 Task: Reply All to email with the signature Charlotte Hill with the subject 'Request for a recommendation' from softage.1@softage.net with the message 'I would like to request a meeting to discuss the new team-building activities.'
Action: Mouse moved to (1332, 216)
Screenshot: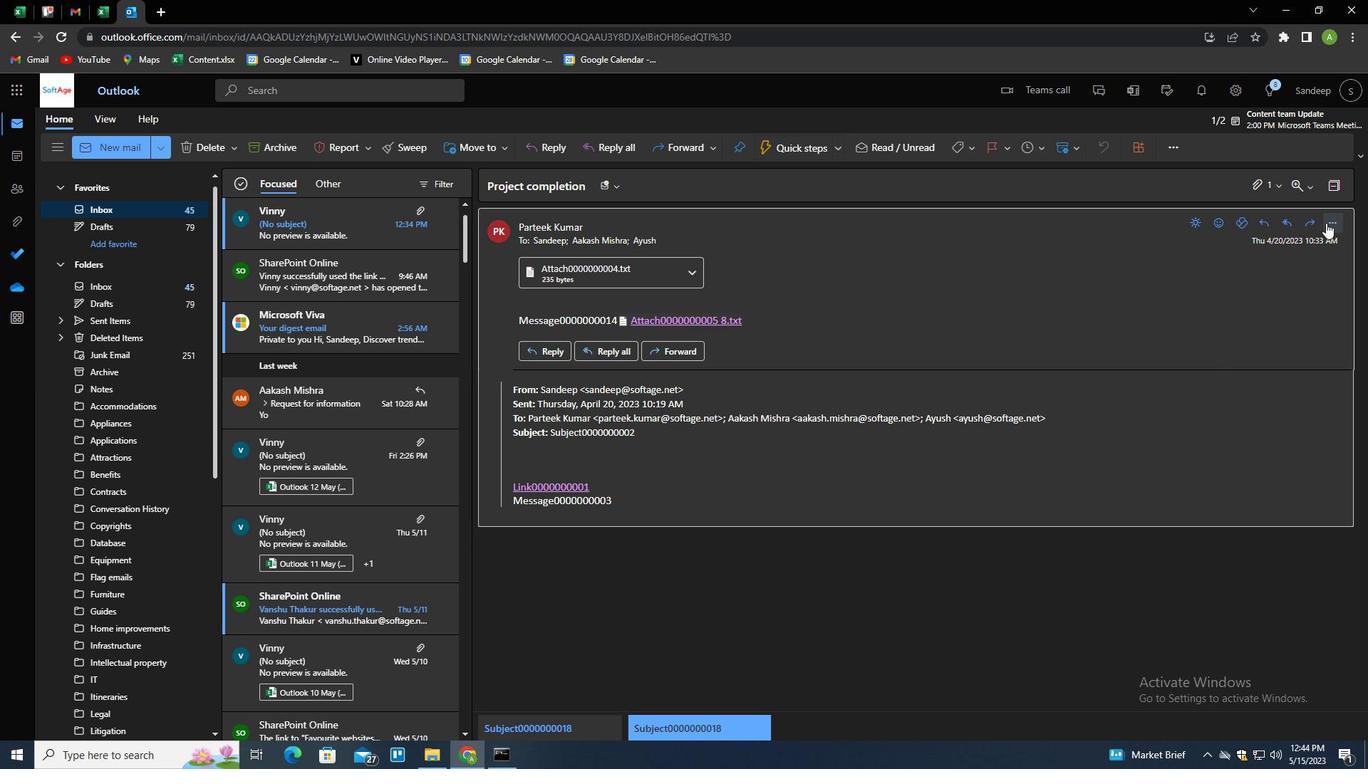 
Action: Mouse pressed left at (1332, 216)
Screenshot: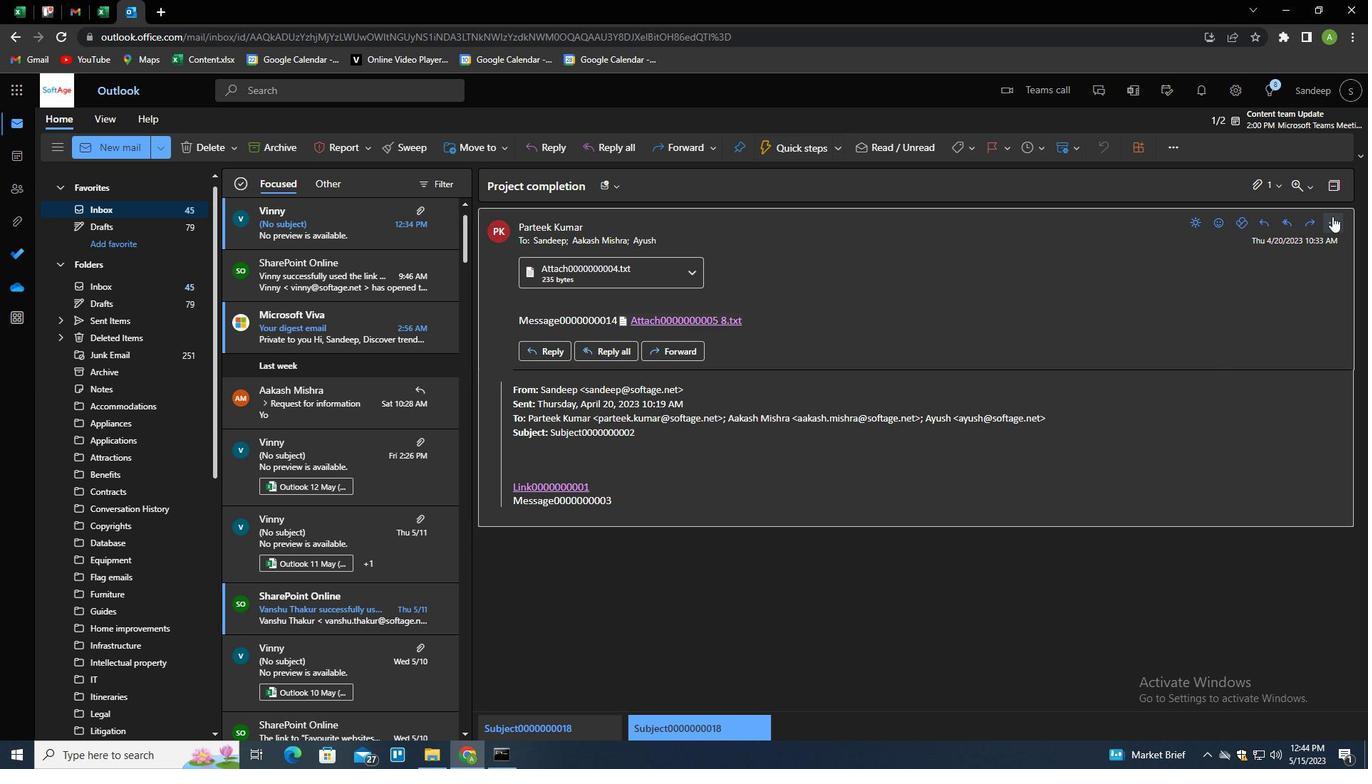 
Action: Mouse moved to (1264, 269)
Screenshot: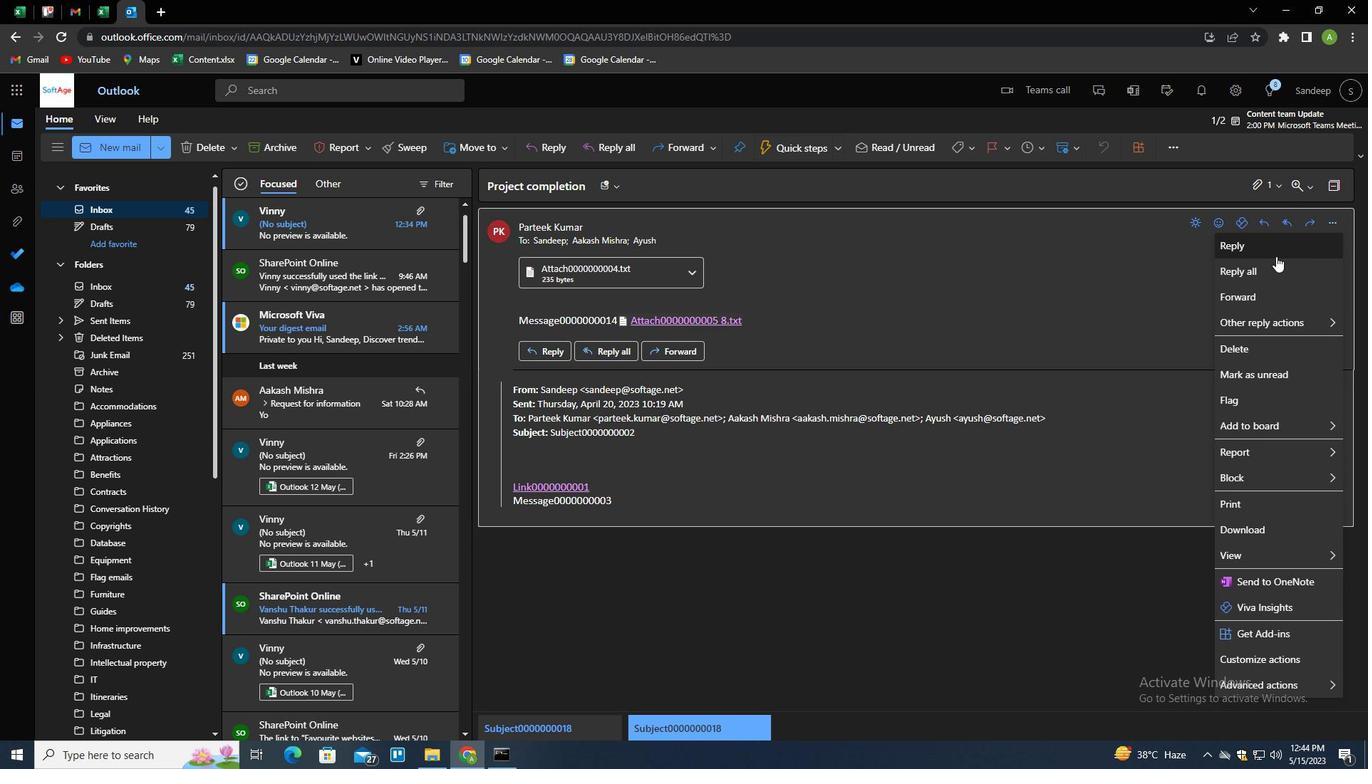 
Action: Mouse pressed left at (1264, 269)
Screenshot: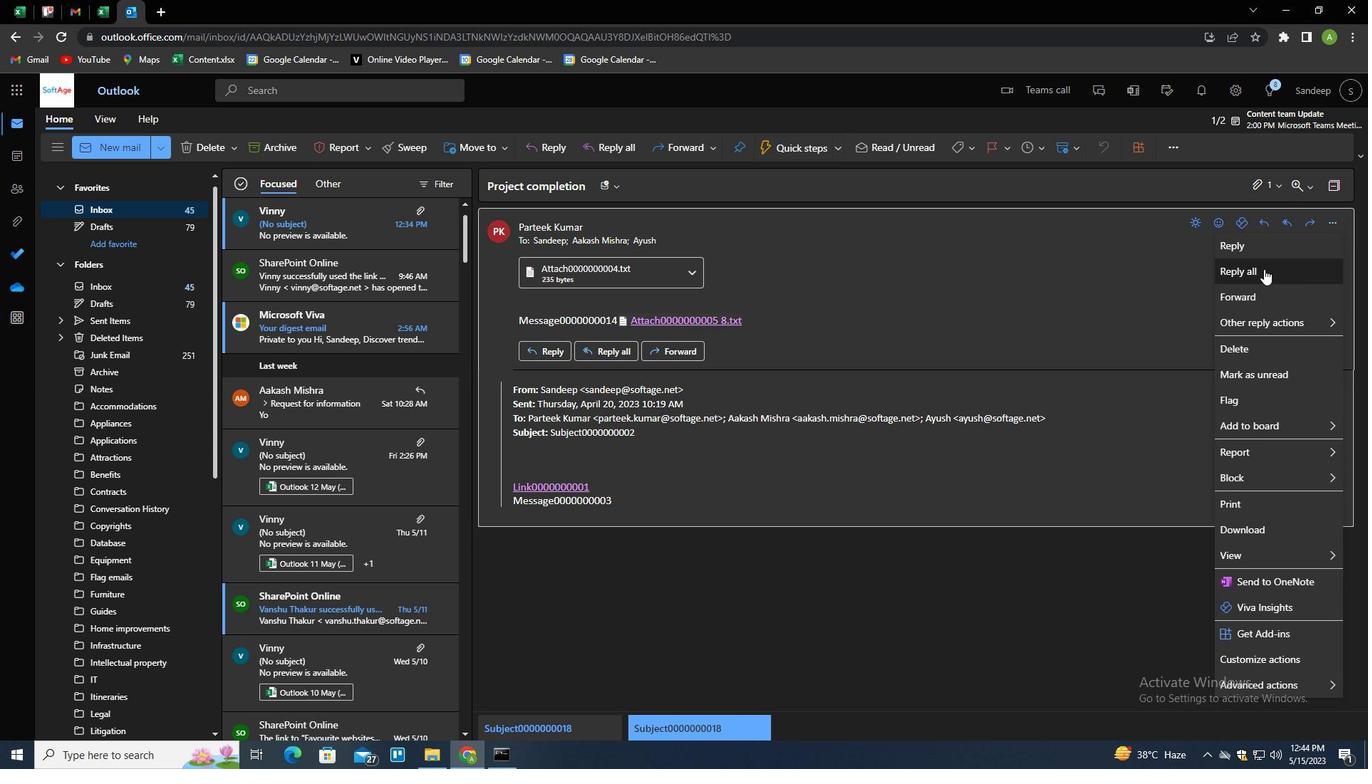
Action: Mouse moved to (963, 146)
Screenshot: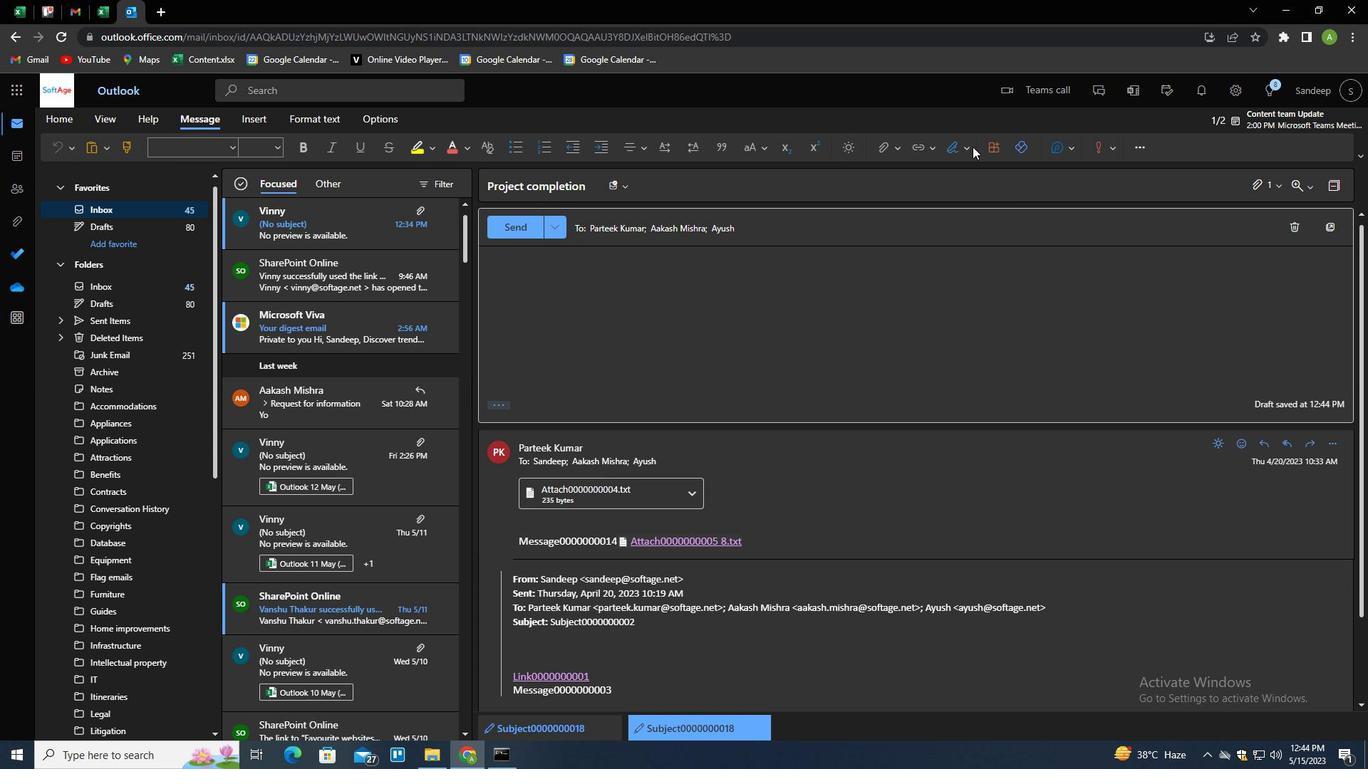 
Action: Mouse pressed left at (963, 146)
Screenshot: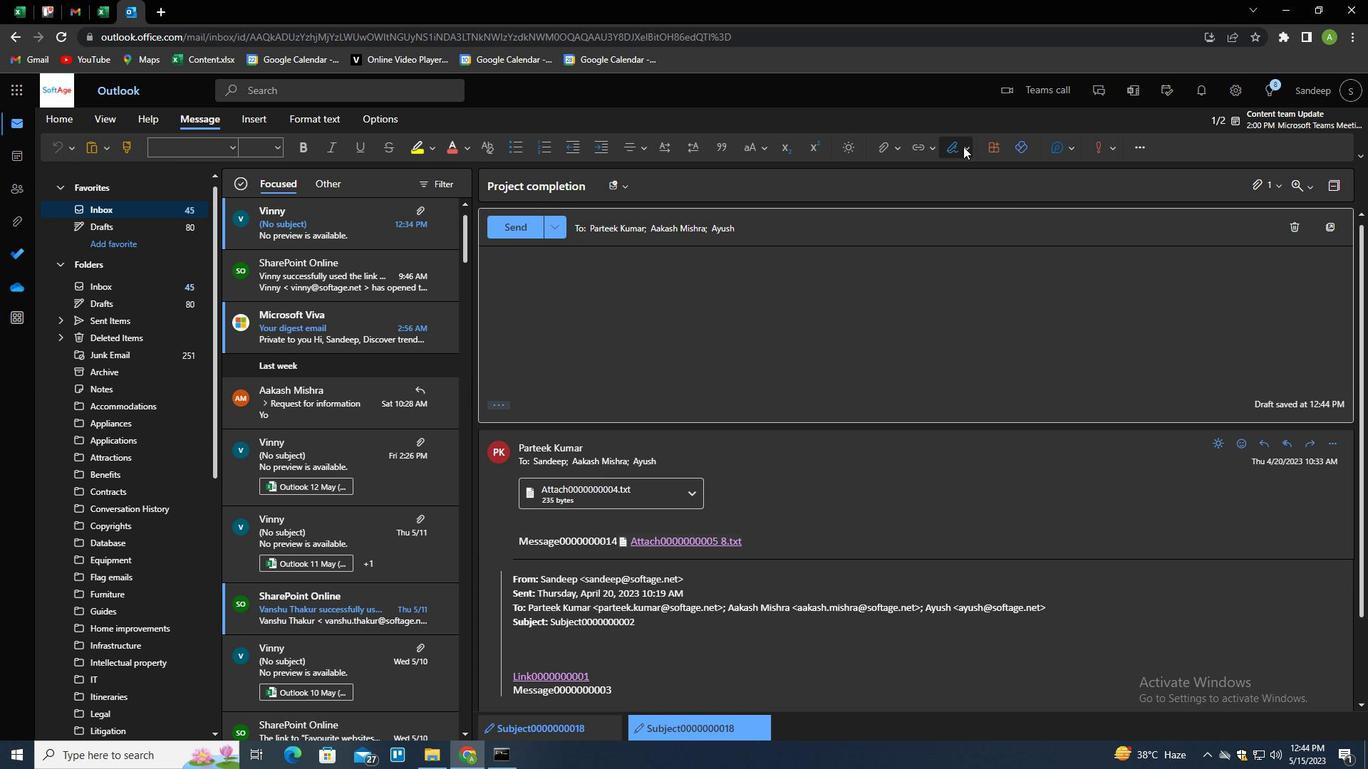 
Action: Mouse moved to (939, 203)
Screenshot: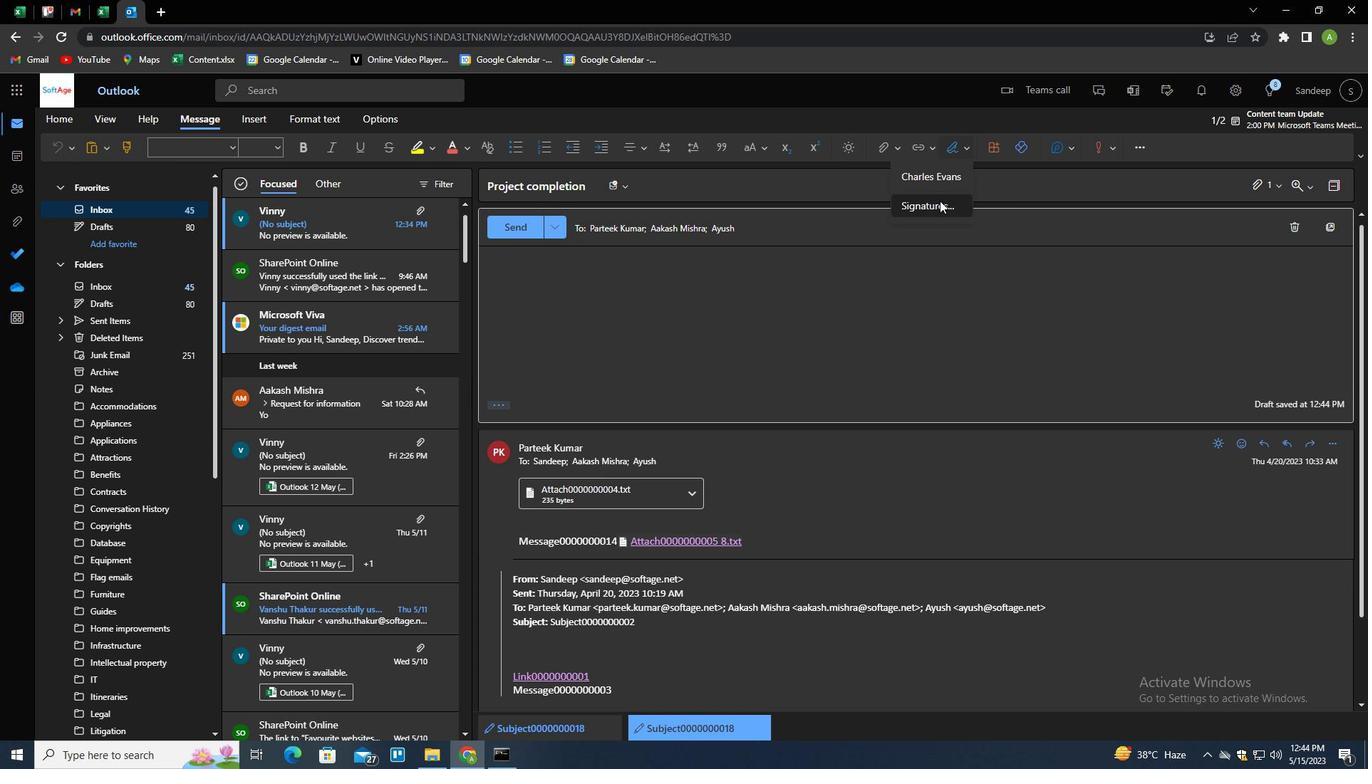 
Action: Mouse pressed left at (939, 203)
Screenshot: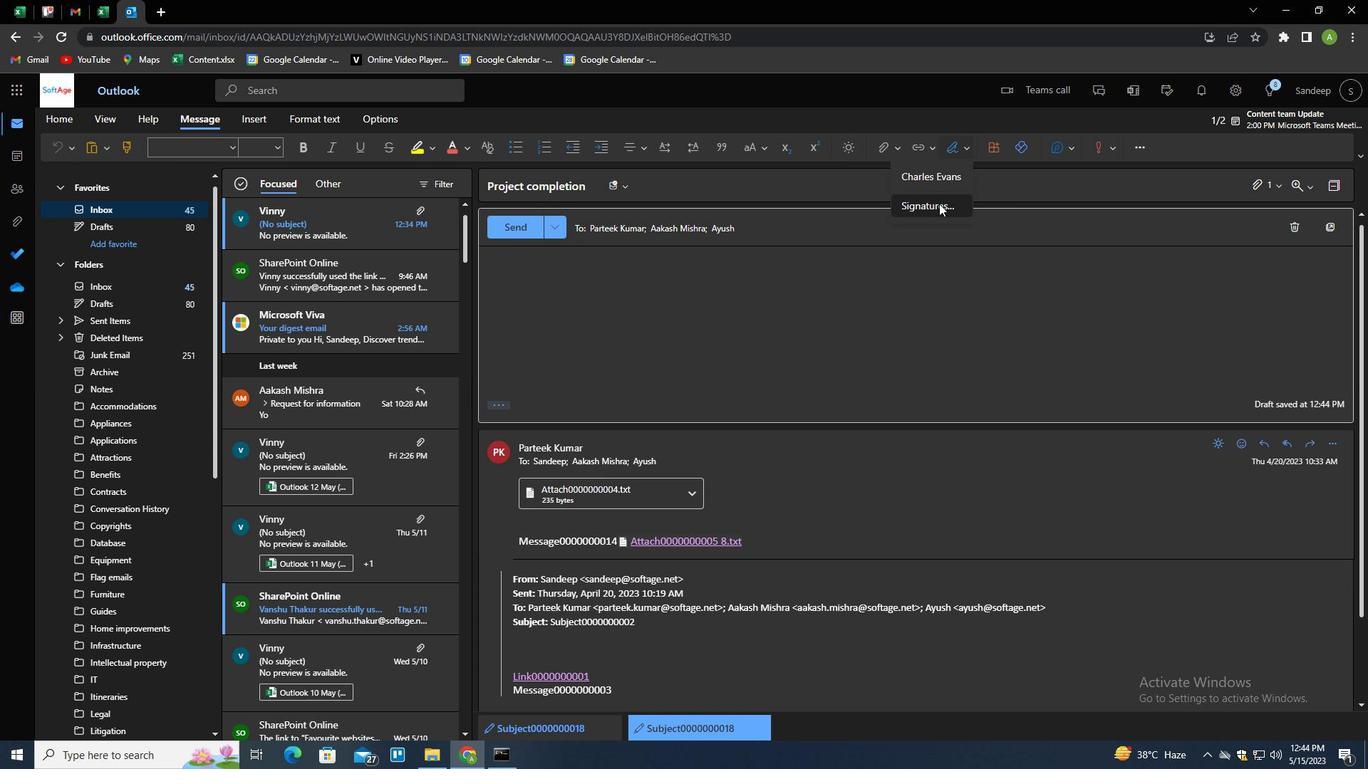 
Action: Mouse moved to (964, 257)
Screenshot: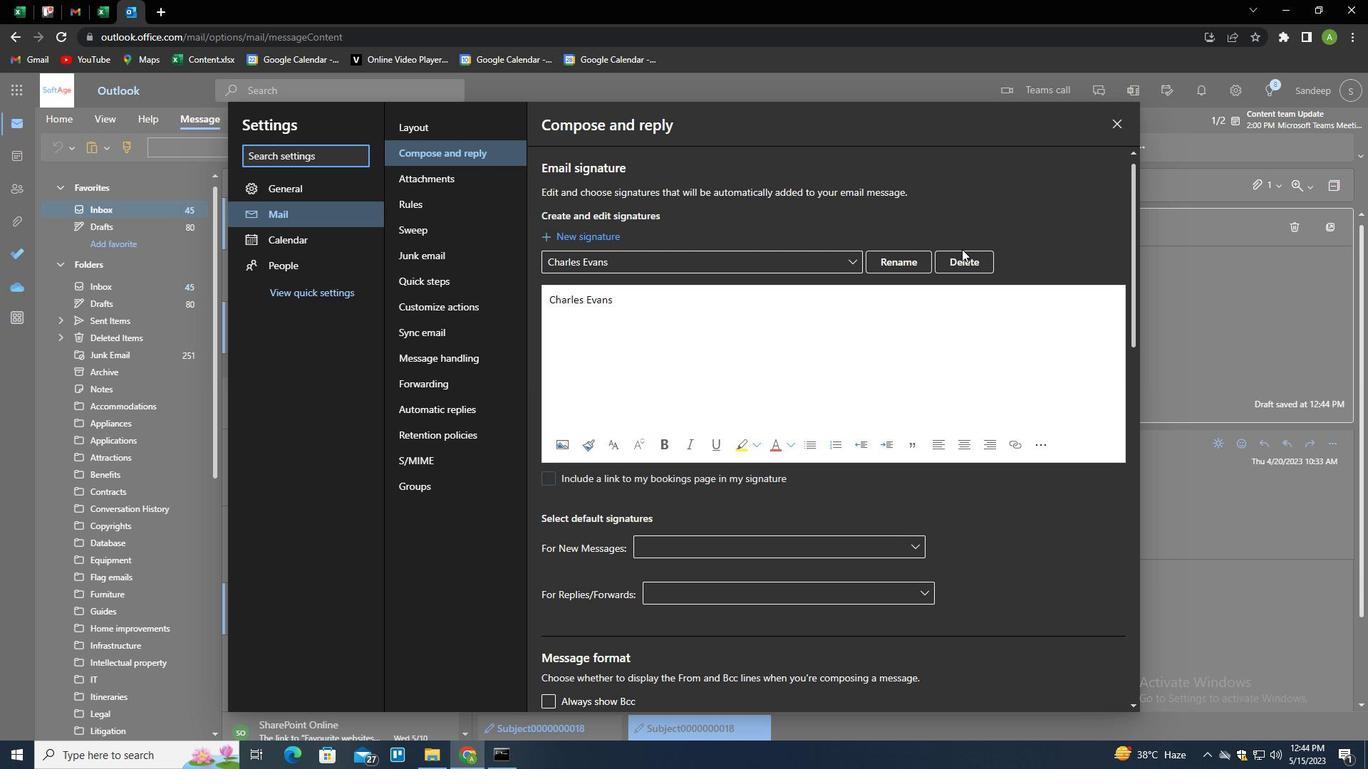 
Action: Mouse pressed left at (964, 257)
Screenshot: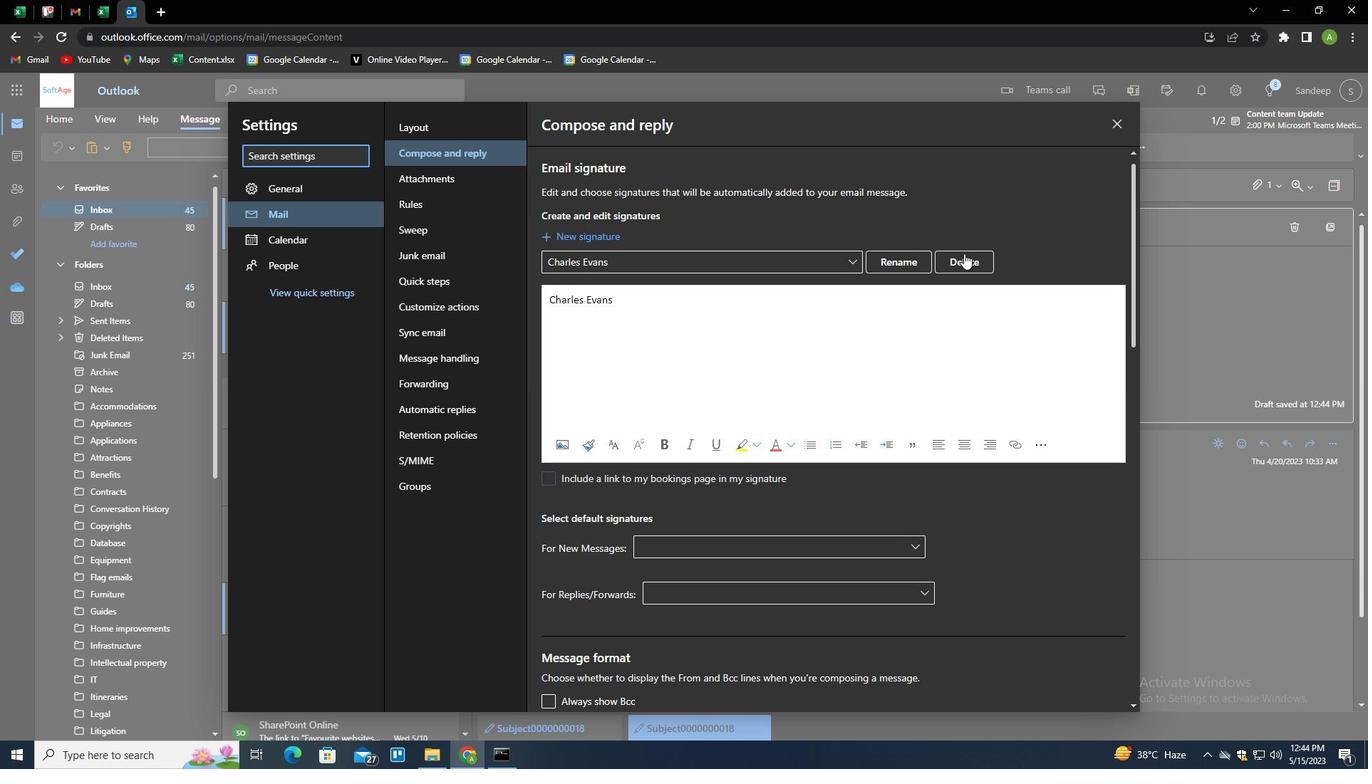 
Action: Mouse moved to (908, 257)
Screenshot: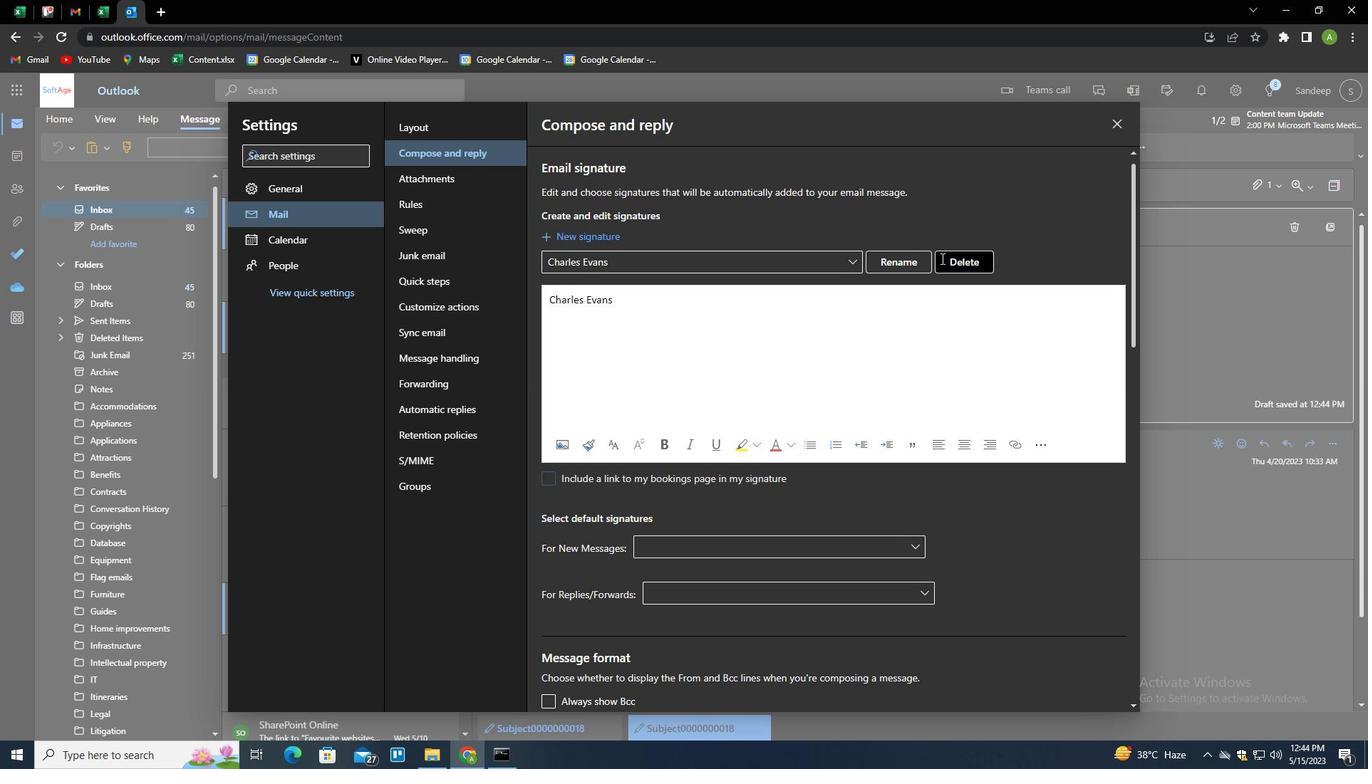 
Action: Mouse pressed left at (908, 257)
Screenshot: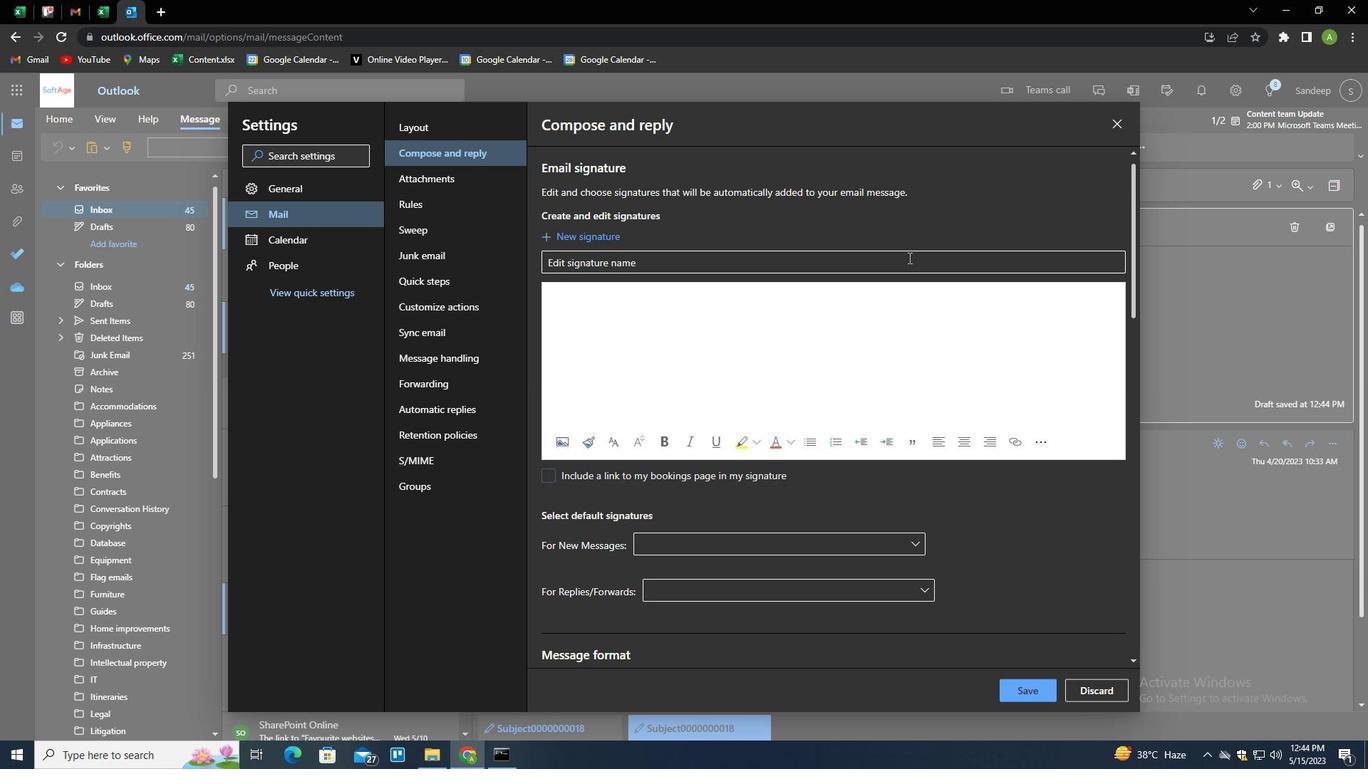 
Action: Key pressed <Key.shift>CHARLOTTE<Key.space><Key.shift>HILL<Key.tab><Key.shift>CHARLOTTE<Key.space><Key.shift>HILL
Screenshot: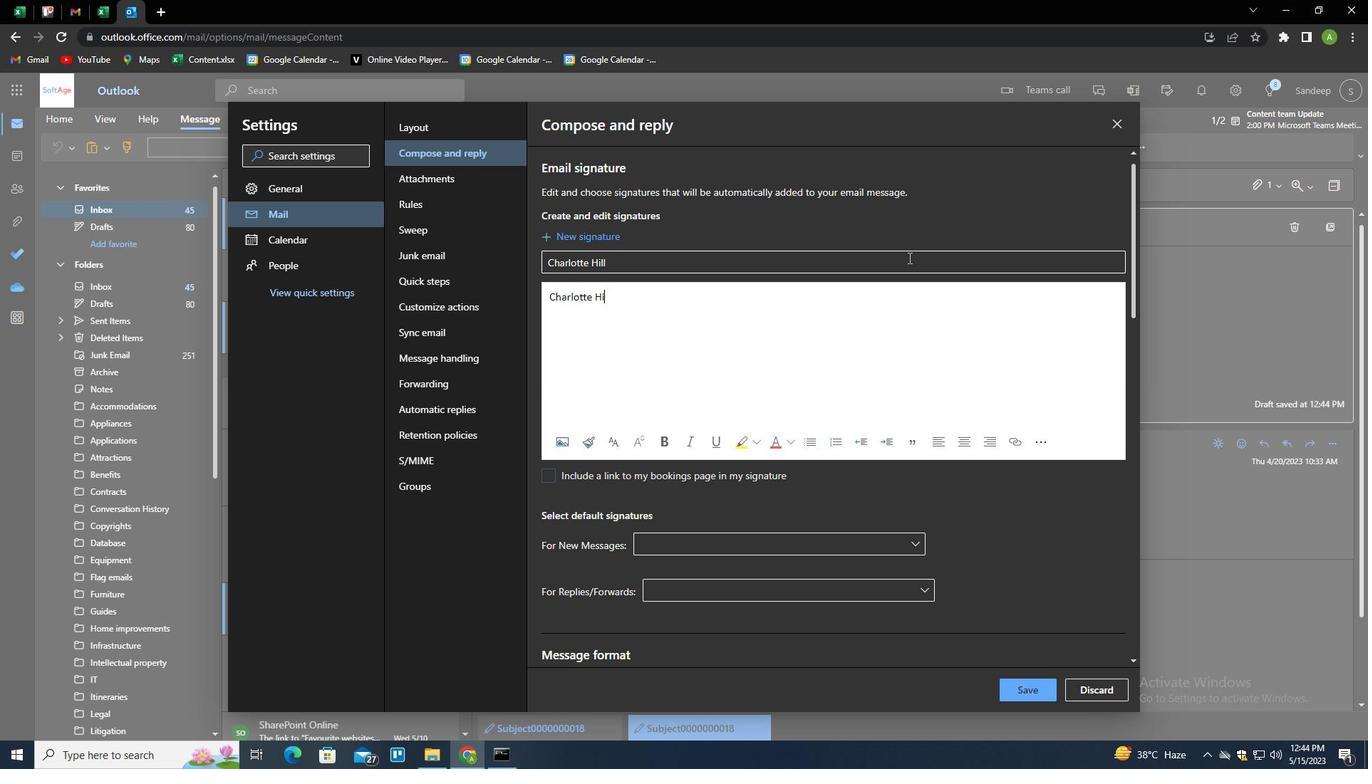 
Action: Mouse moved to (1022, 682)
Screenshot: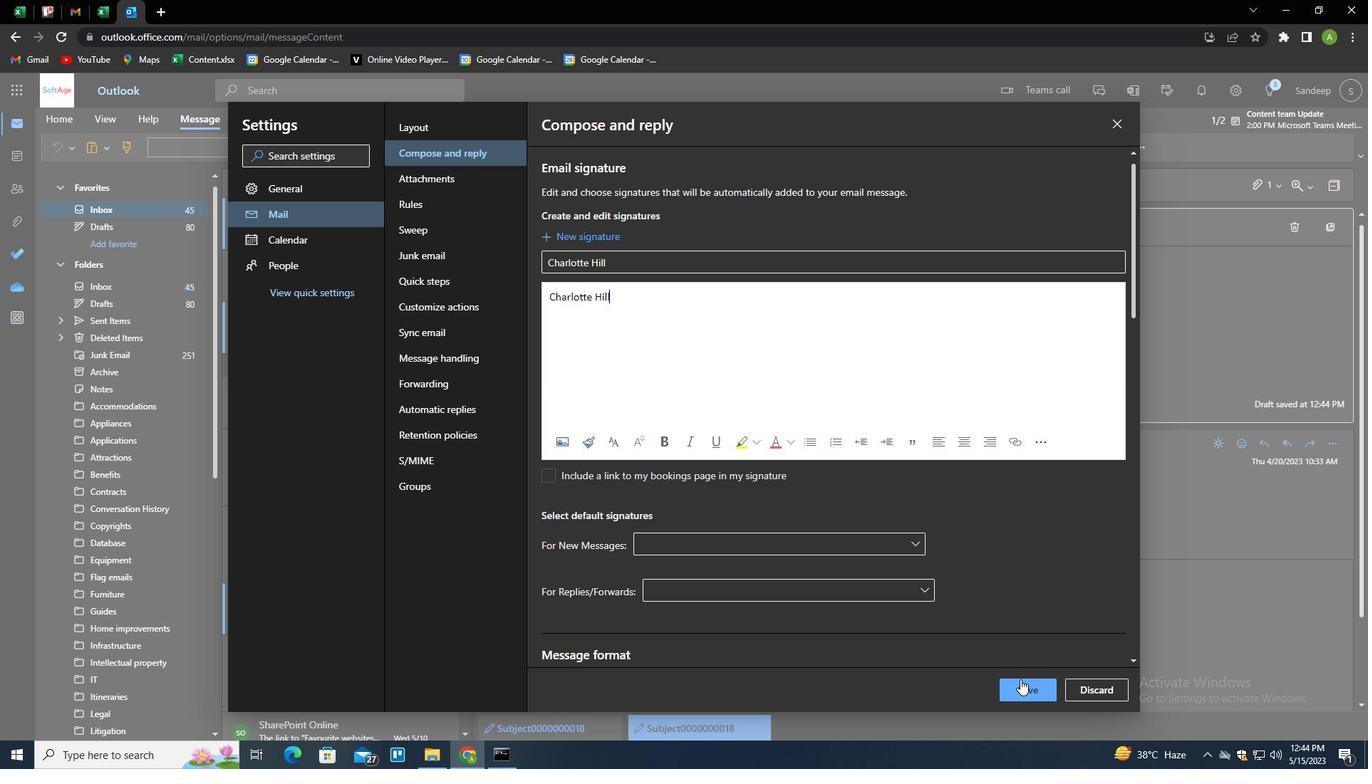 
Action: Mouse pressed left at (1022, 682)
Screenshot: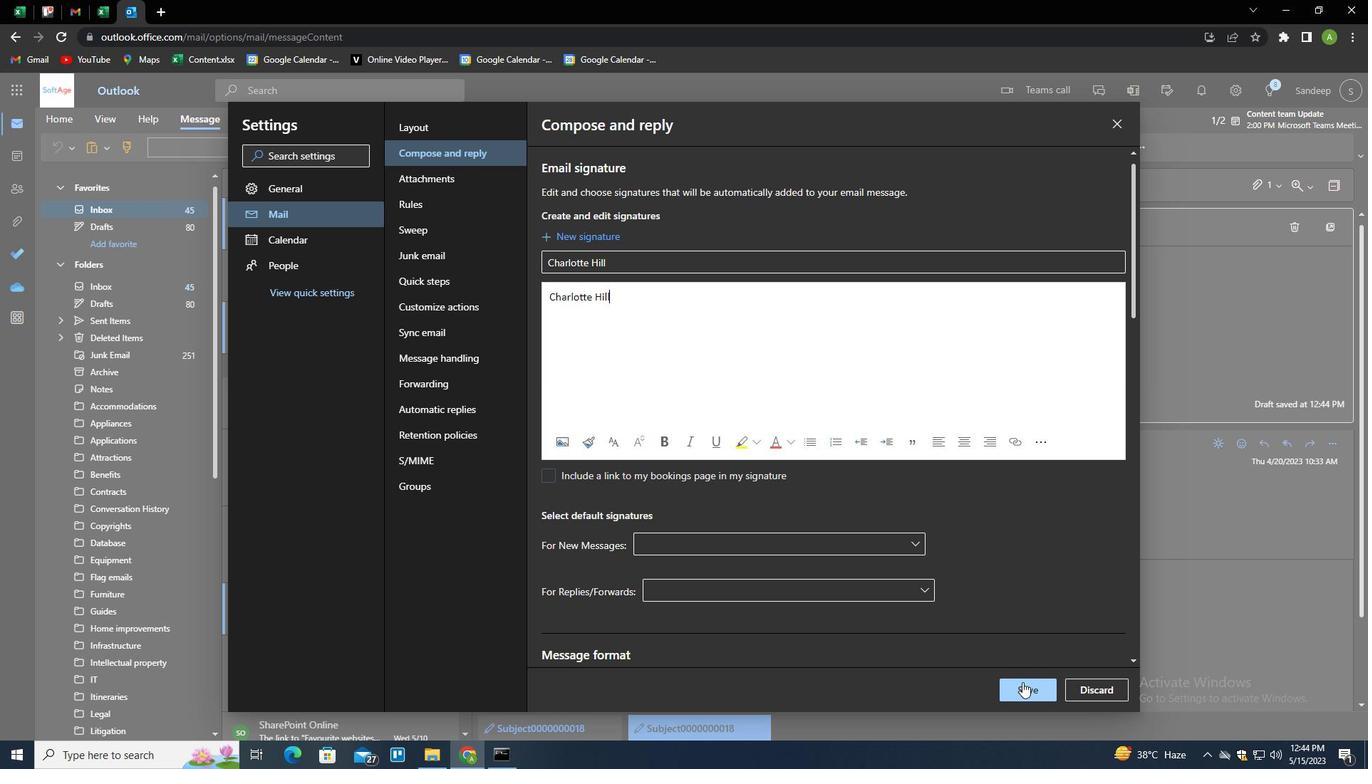 
Action: Mouse moved to (1173, 363)
Screenshot: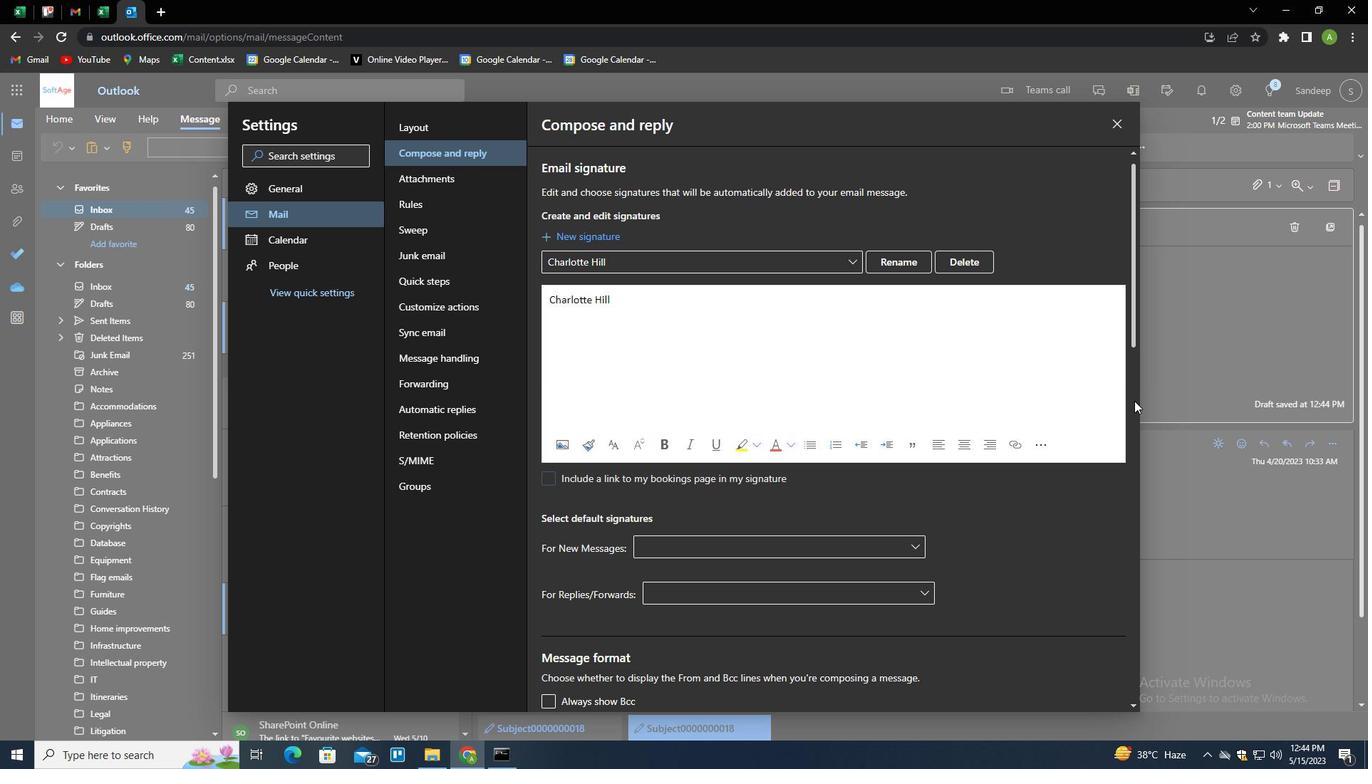 
Action: Mouse pressed left at (1173, 363)
Screenshot: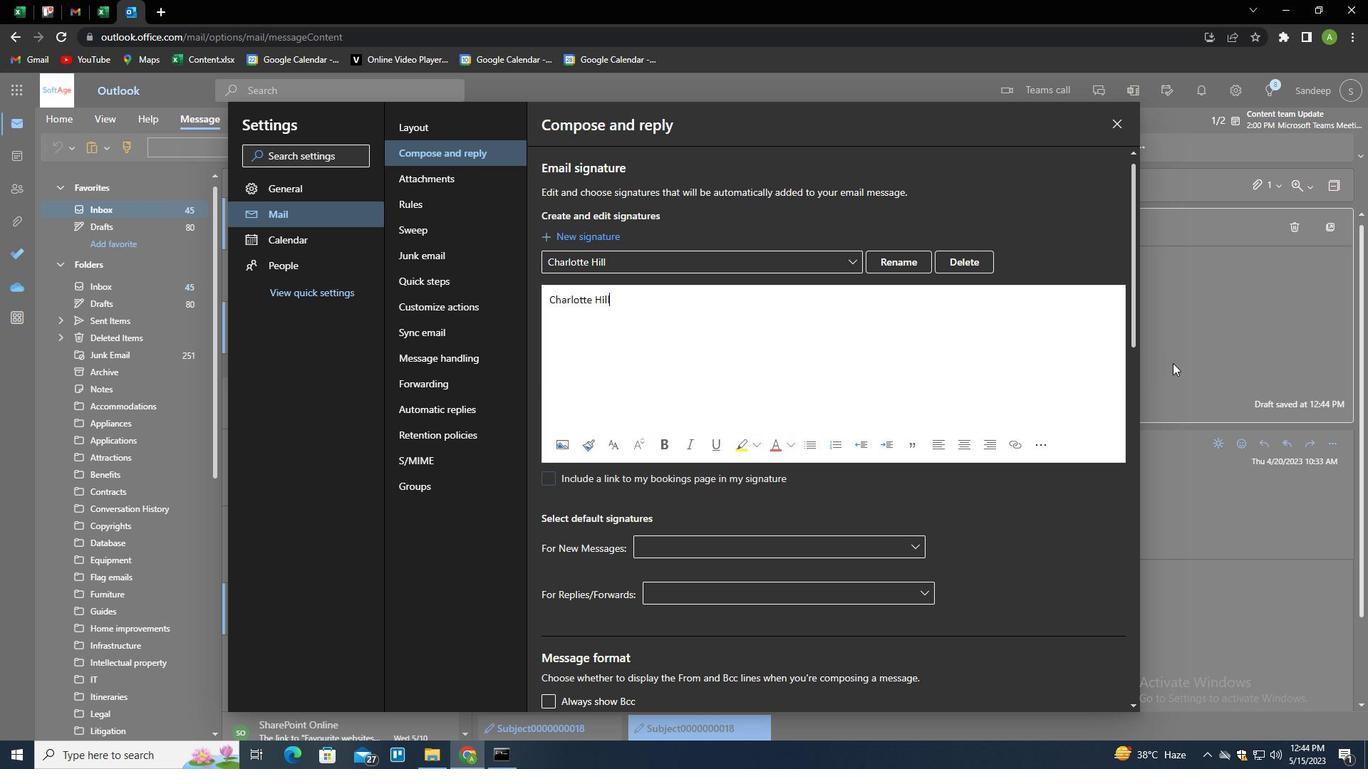
Action: Mouse moved to (962, 148)
Screenshot: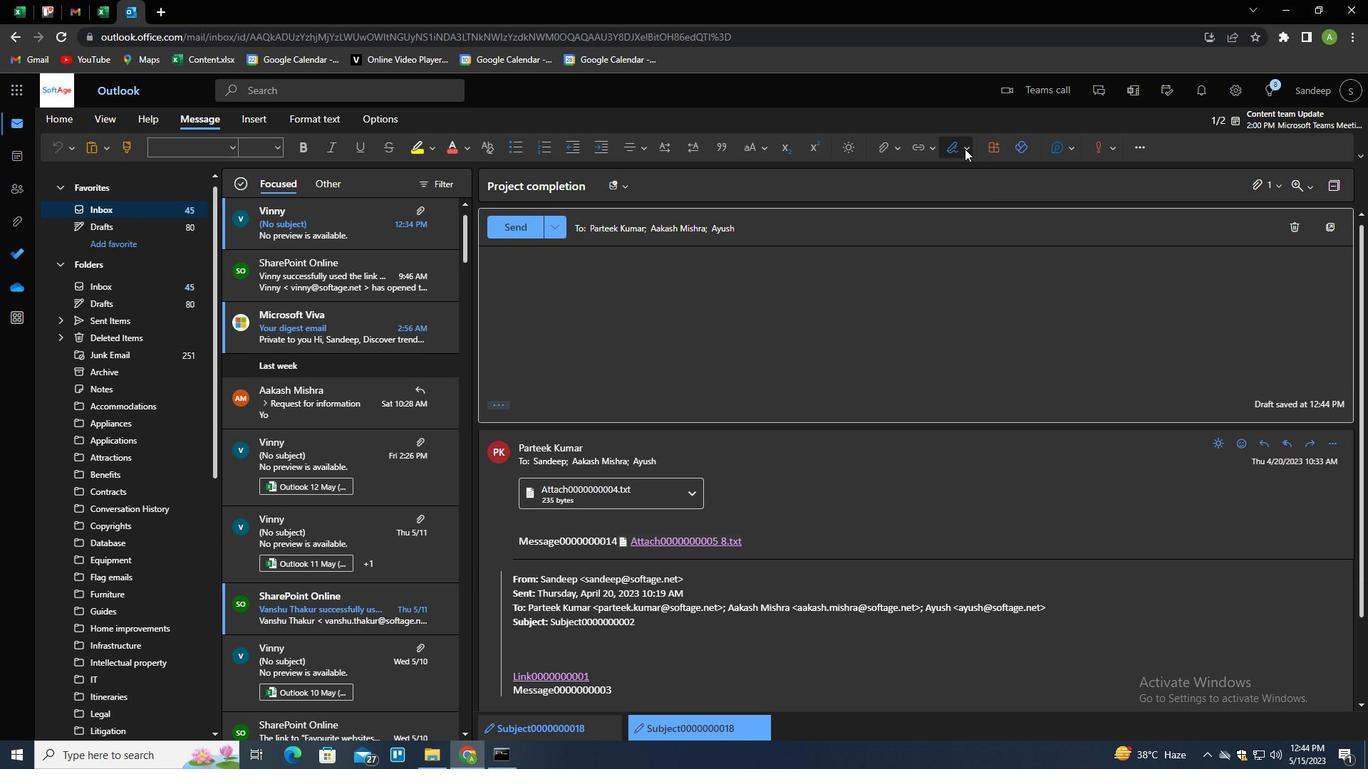 
Action: Mouse pressed left at (962, 148)
Screenshot: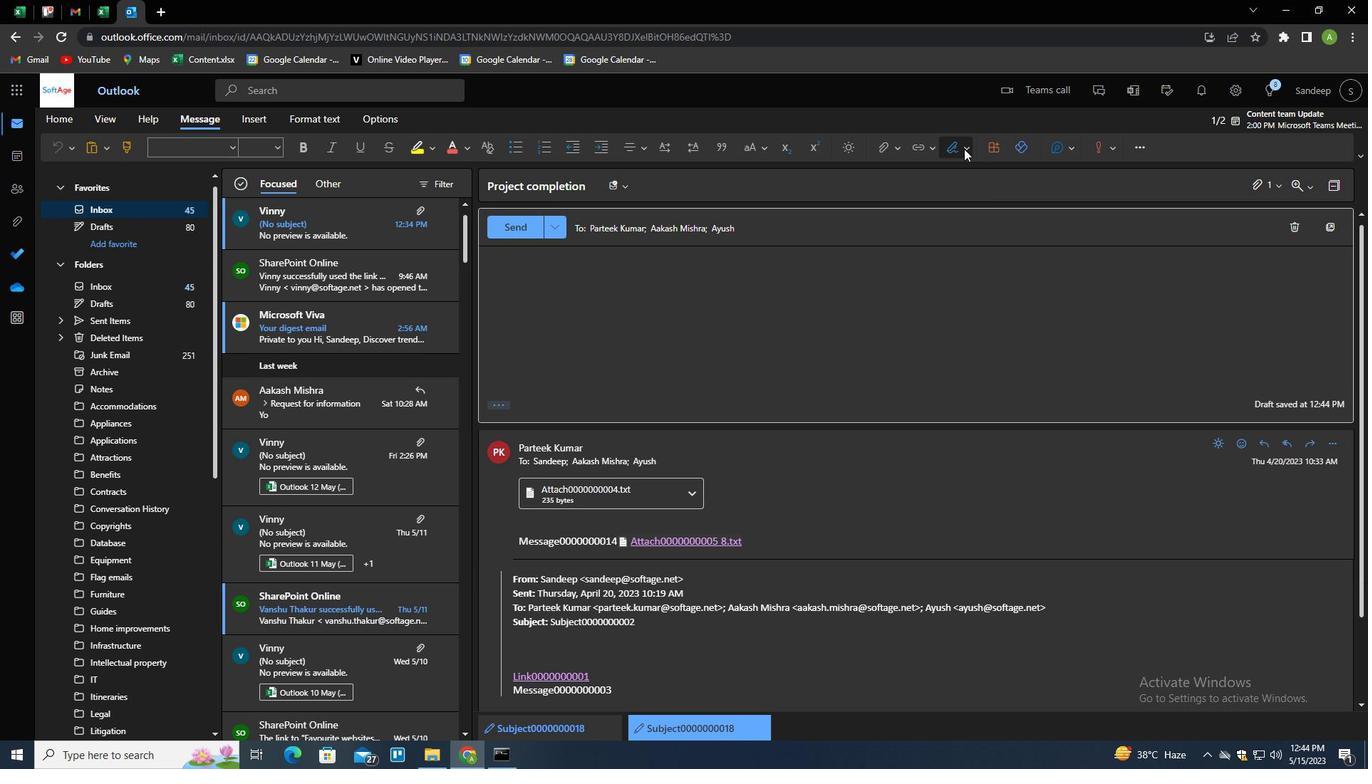 
Action: Mouse moved to (942, 176)
Screenshot: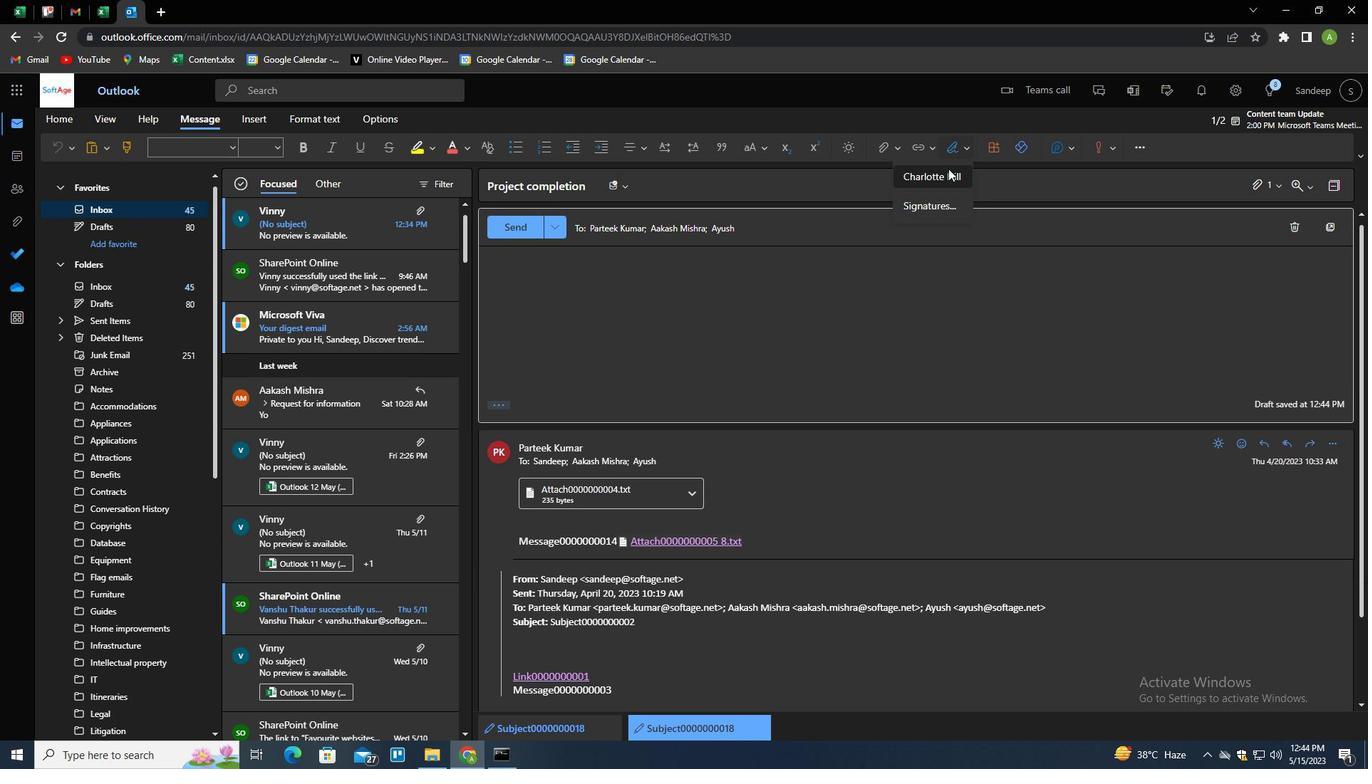 
Action: Mouse pressed left at (942, 176)
Screenshot: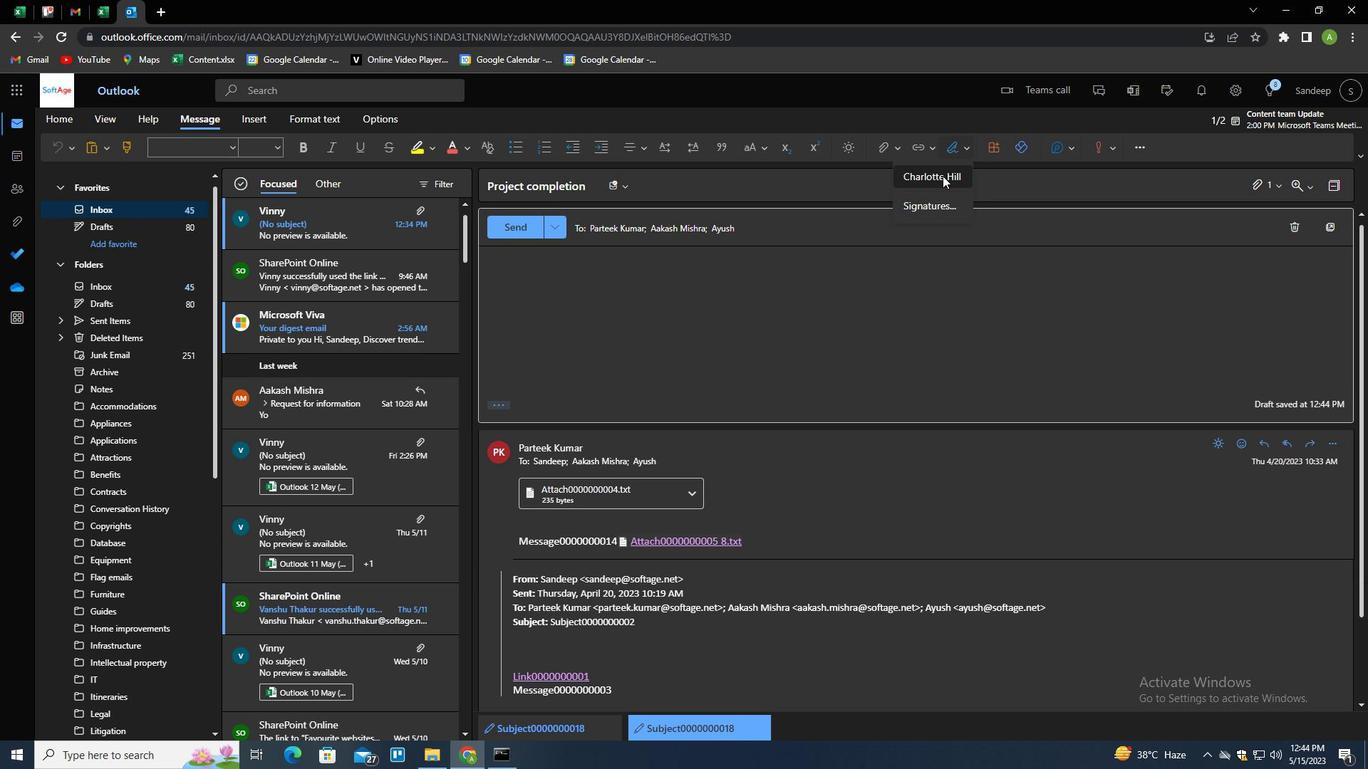 
Action: Mouse moved to (499, 404)
Screenshot: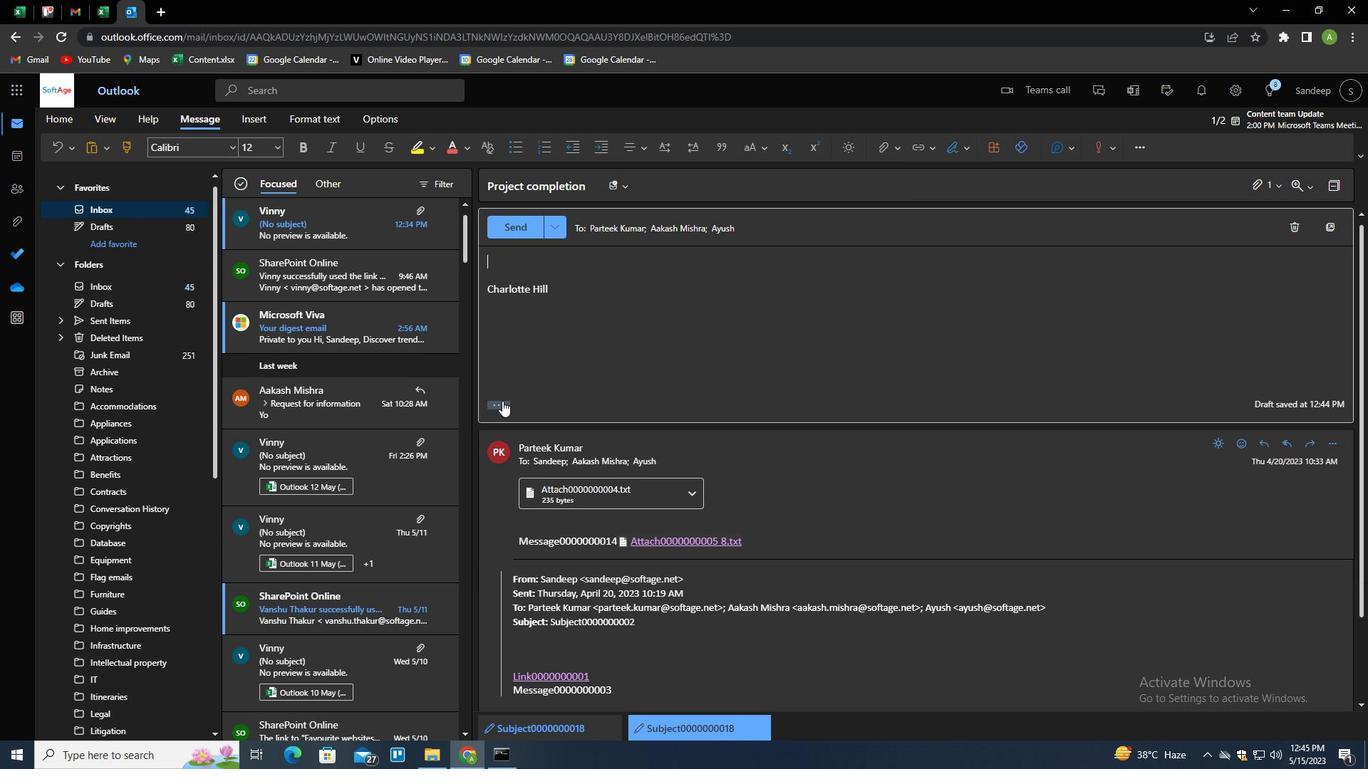 
Action: Mouse pressed left at (499, 404)
Screenshot: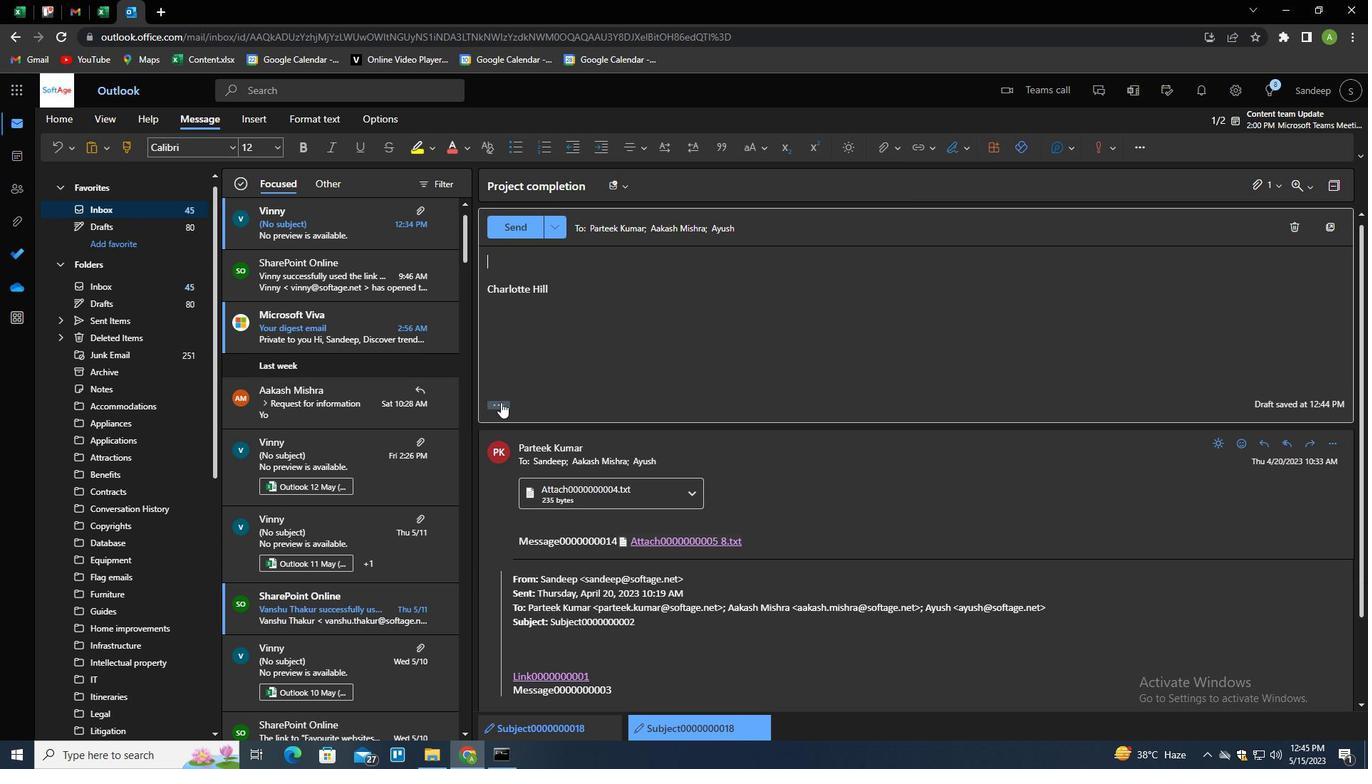
Action: Mouse moved to (548, 218)
Screenshot: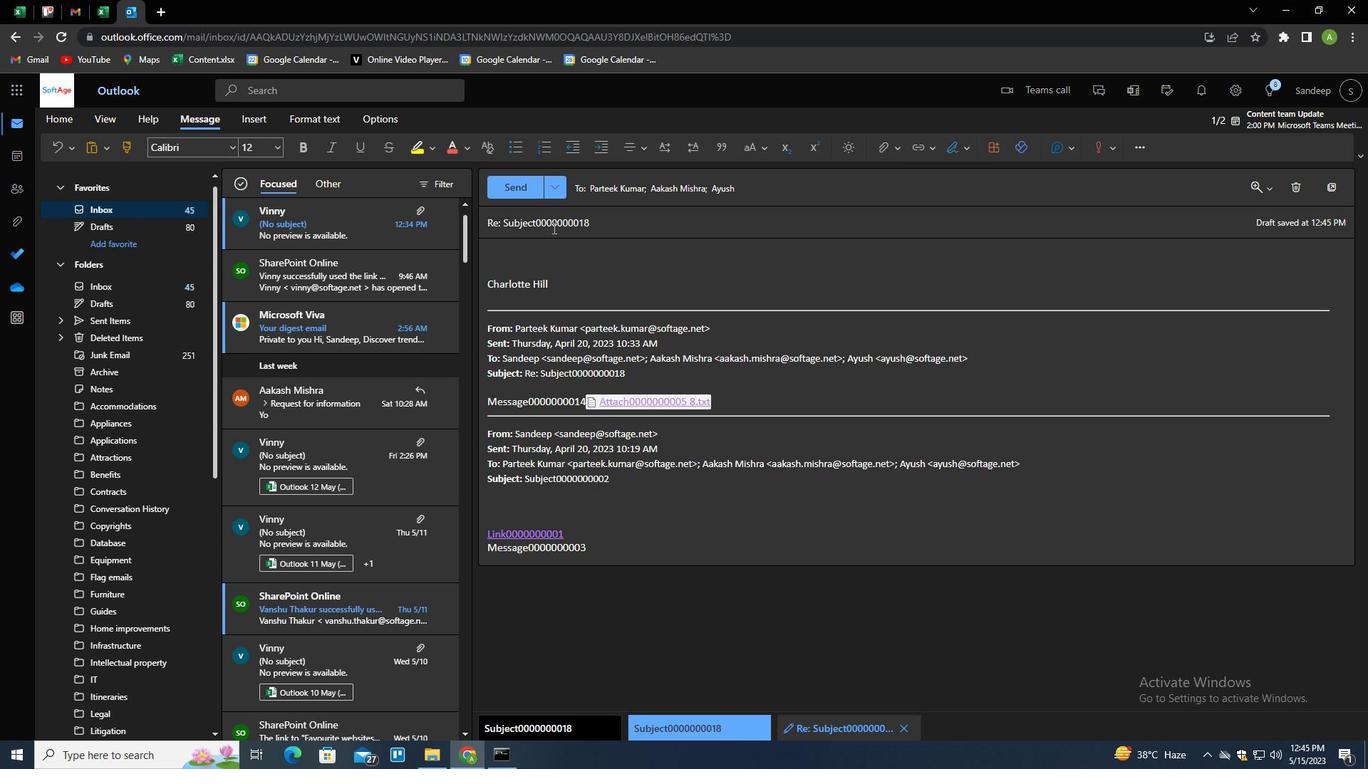 
Action: Mouse pressed left at (548, 218)
Screenshot: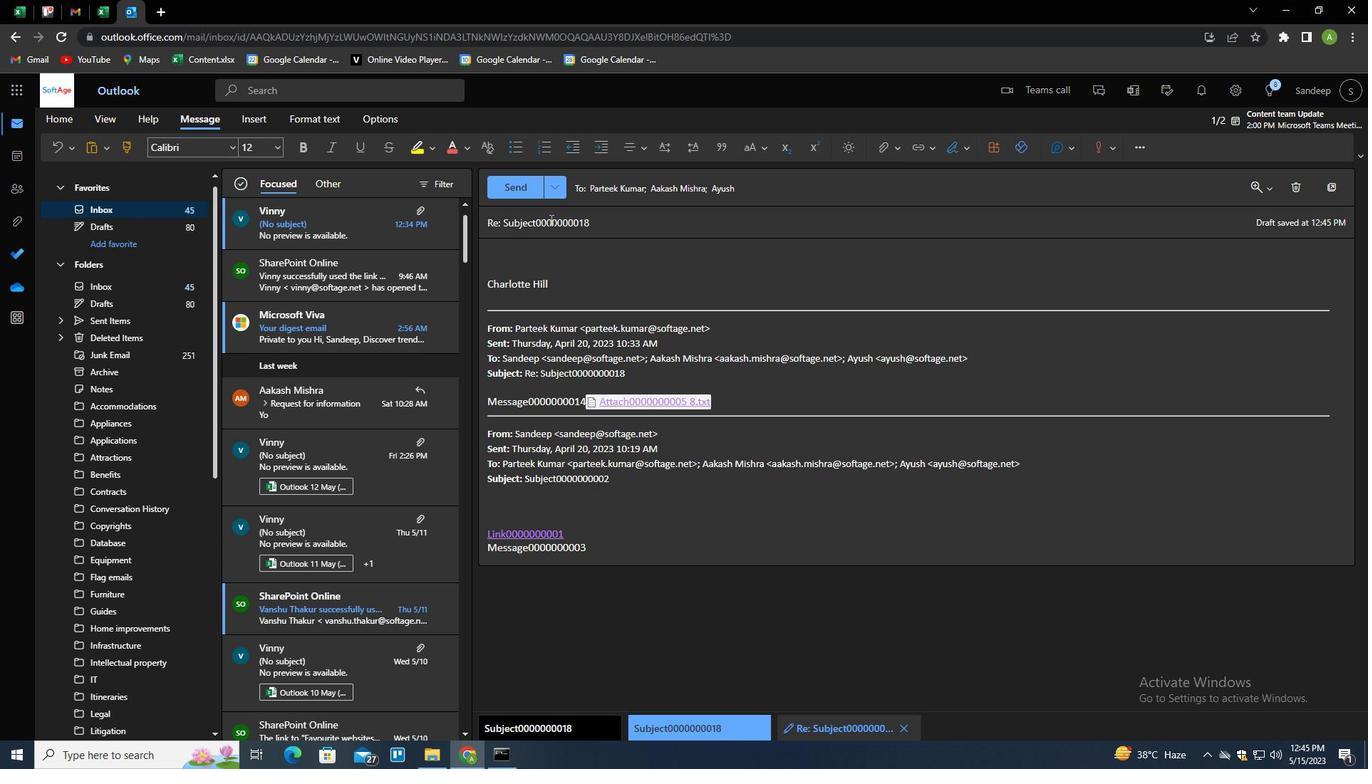 
Action: Mouse pressed left at (548, 218)
Screenshot: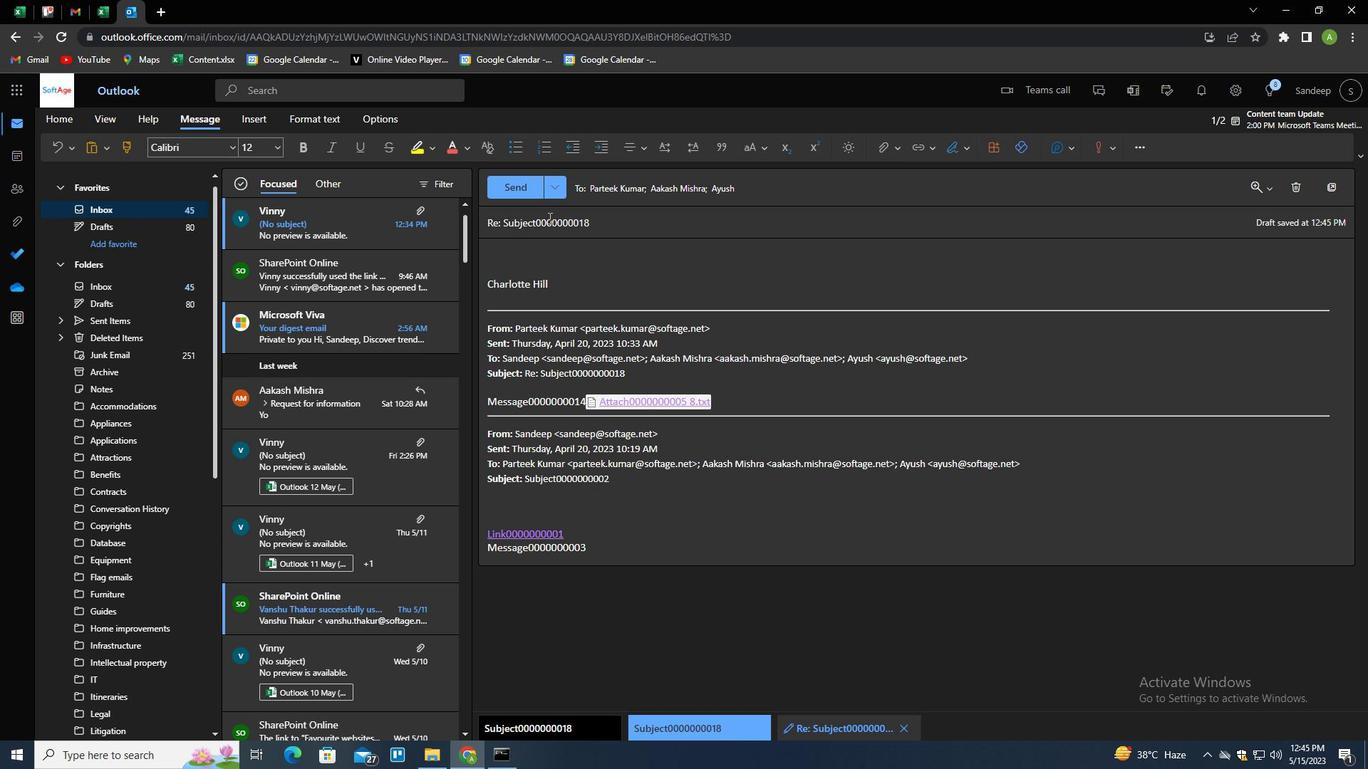 
Action: Mouse pressed left at (548, 218)
Screenshot: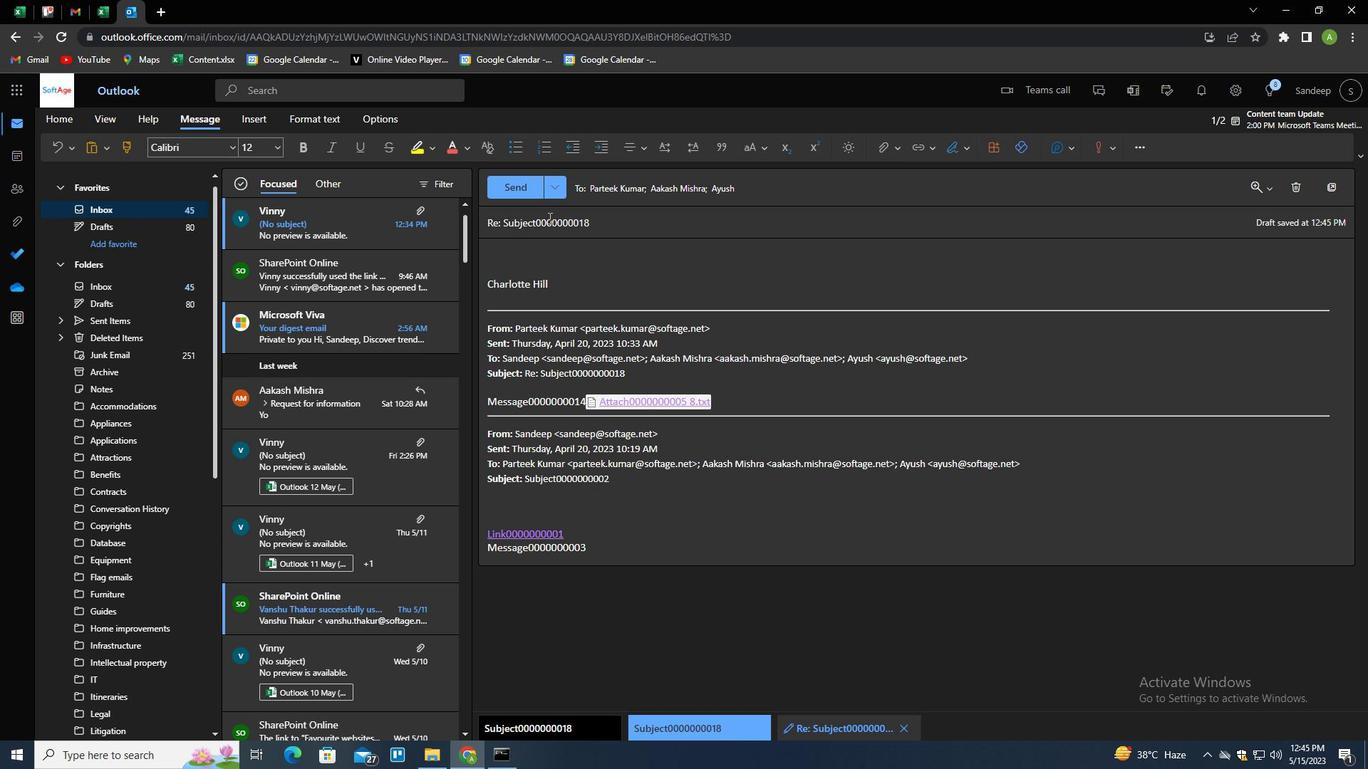 
Action: Key pressed <Key.shift>REU<Key.backspace>QUEST<Key.space>FOR<Key.space>A<Key.space>RECOMMENDATION<Key.tab><Key.shift>I<Key.space>WOULD<Key.space>LIKET<Key.backspace><Key.space>TO<Key.space>REQUEST<Key.space>A<Key.space>MEETING<Key.space>TO<Key.space>DISCUSS<Key.space>THE<Key.space>NEW<Key.space>TEAM-BUILDING<Key.space>ACTIVITIES.
Screenshot: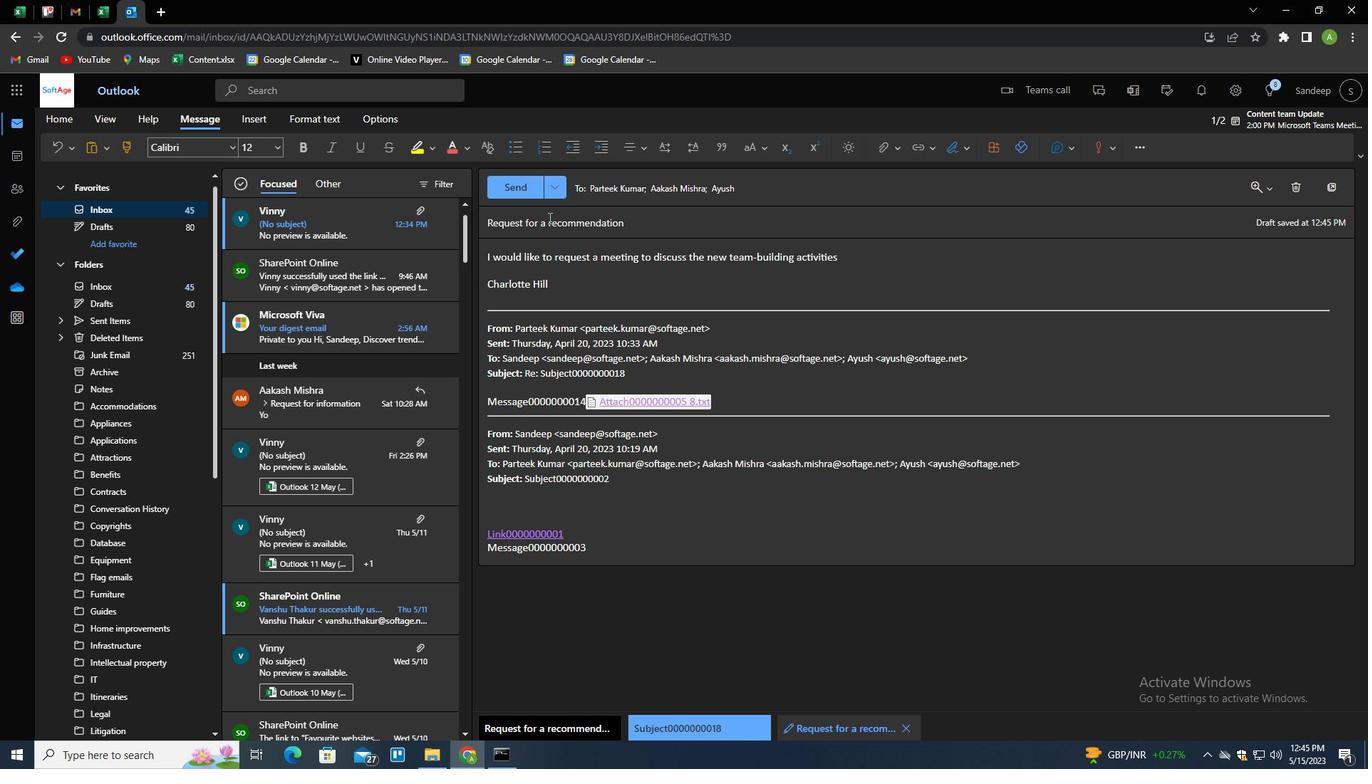 
Action: Mouse moved to (509, 179)
Screenshot: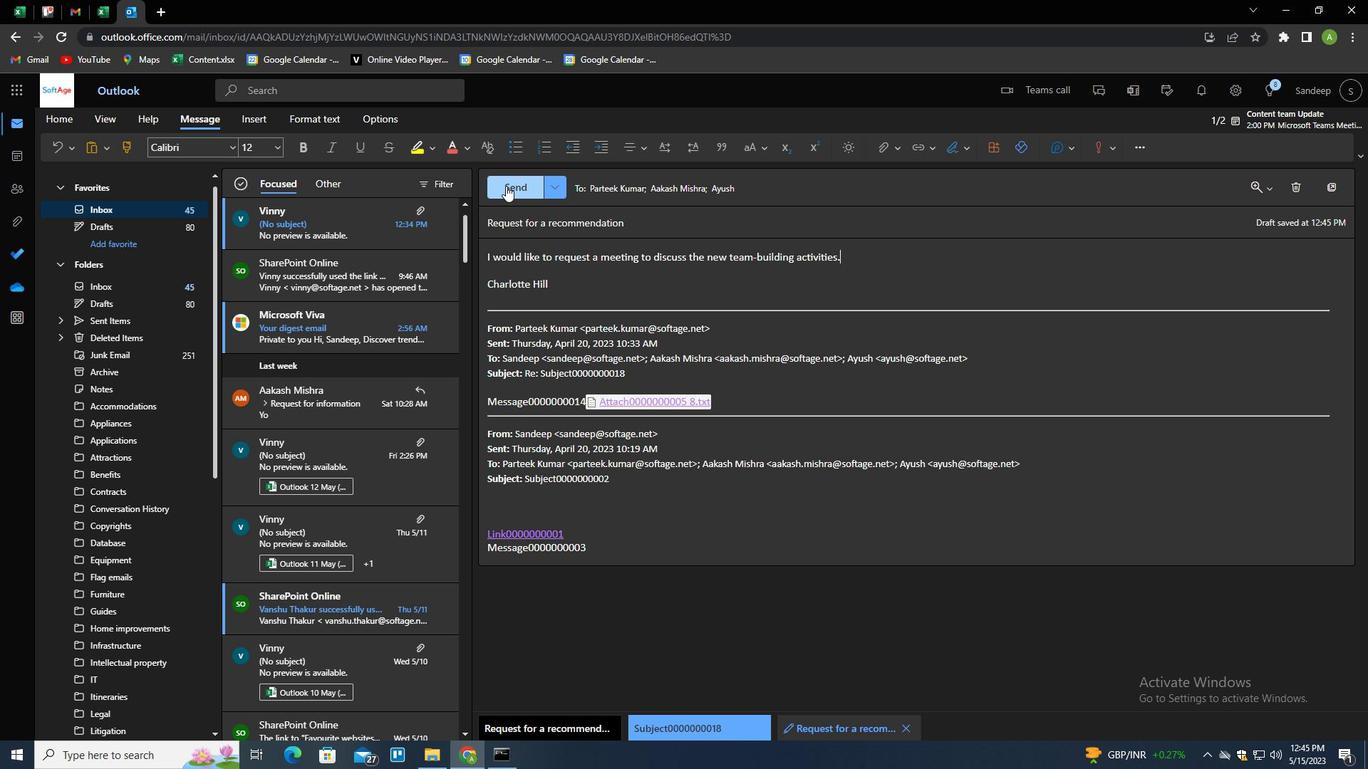 
Action: Mouse pressed left at (509, 179)
Screenshot: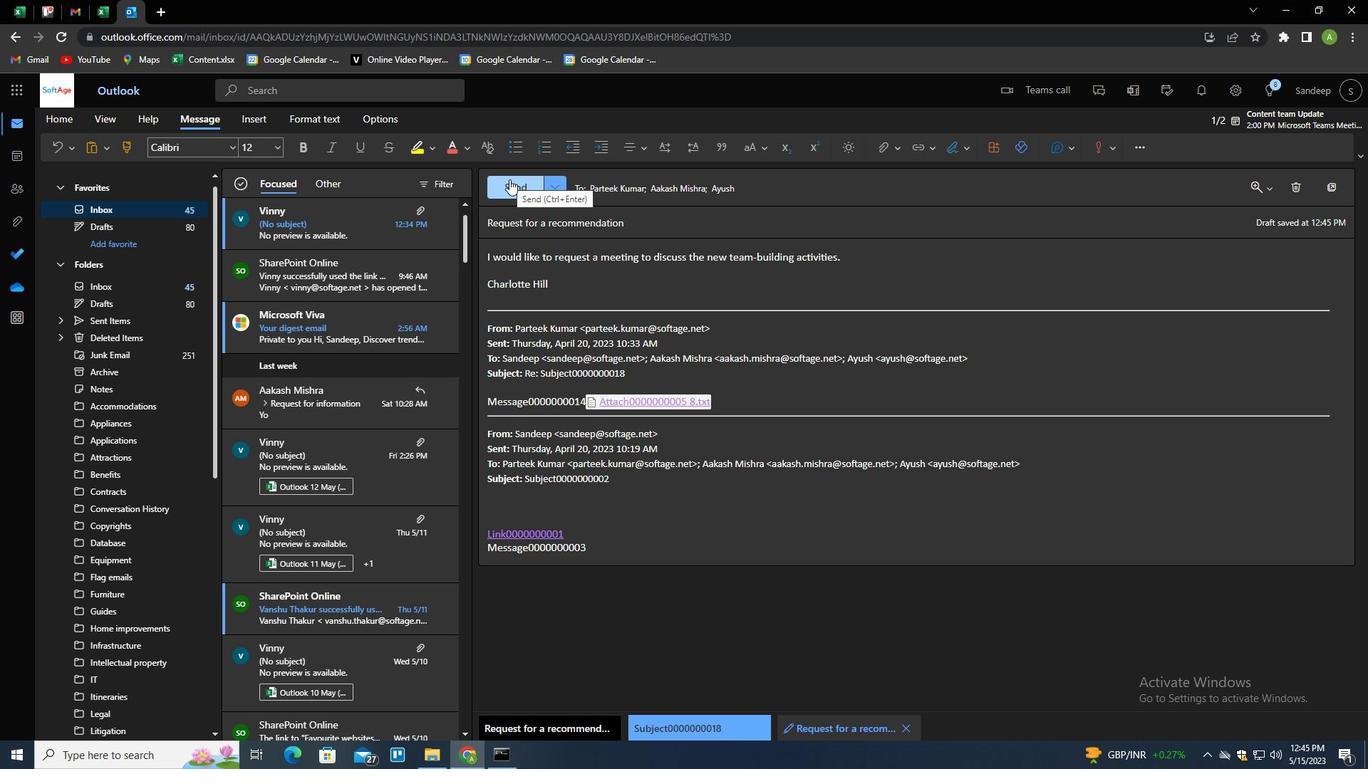 
